 Task: In the sheet enable formula suggestions.
Action: Mouse moved to (209, 125)
Screenshot: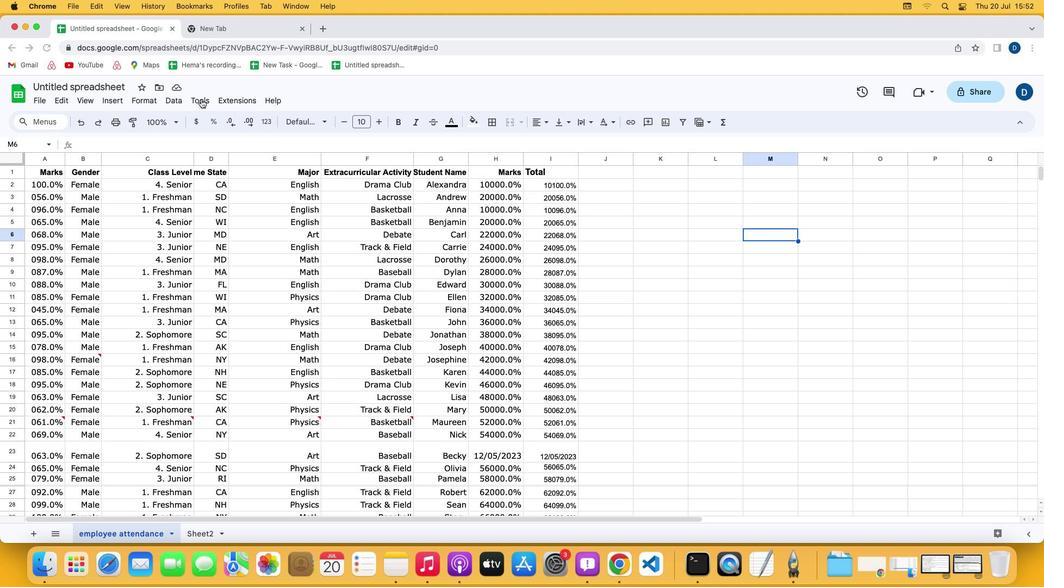 
Action: Mouse pressed left at (209, 125)
Screenshot: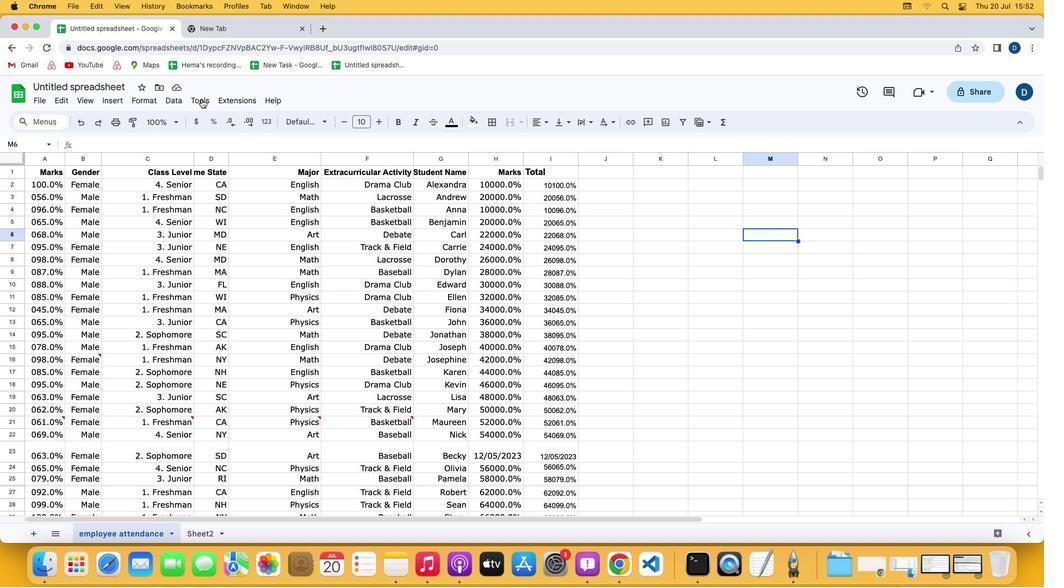 
Action: Mouse moved to (209, 126)
Screenshot: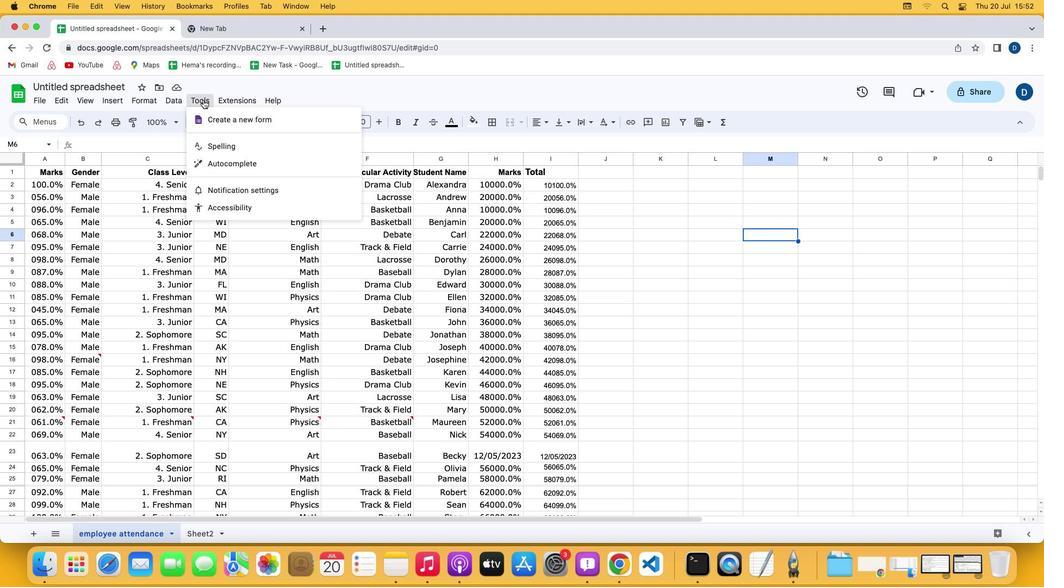 
Action: Mouse pressed left at (209, 126)
Screenshot: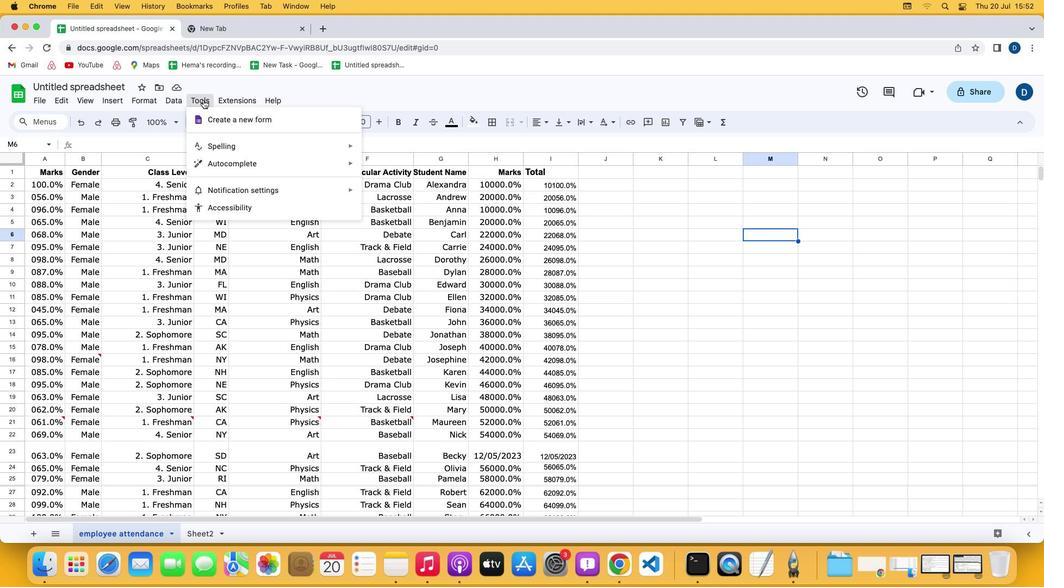 
Action: Mouse moved to (158, 318)
Screenshot: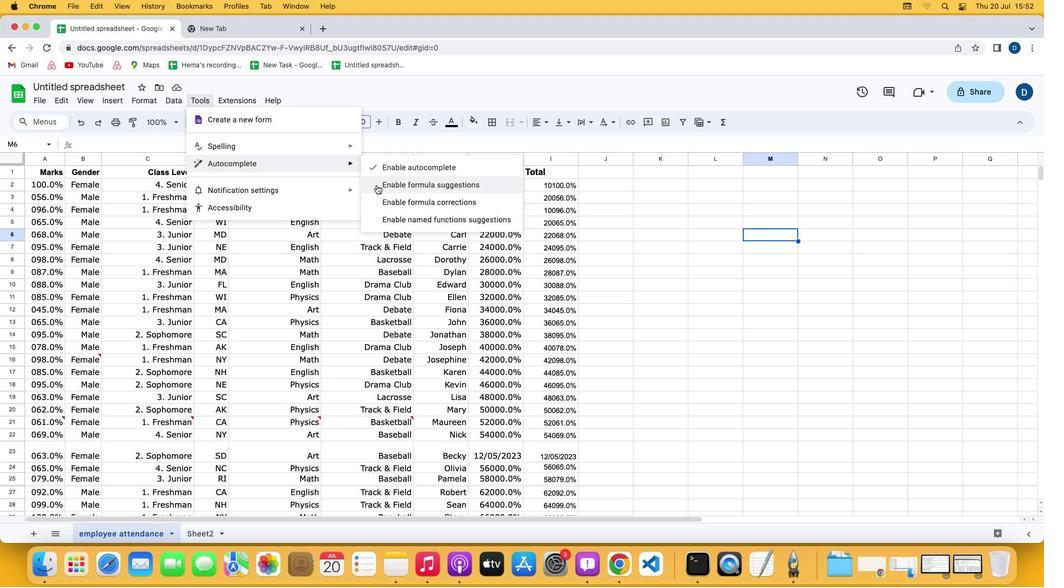 
Action: Mouse pressed left at (158, 318)
Screenshot: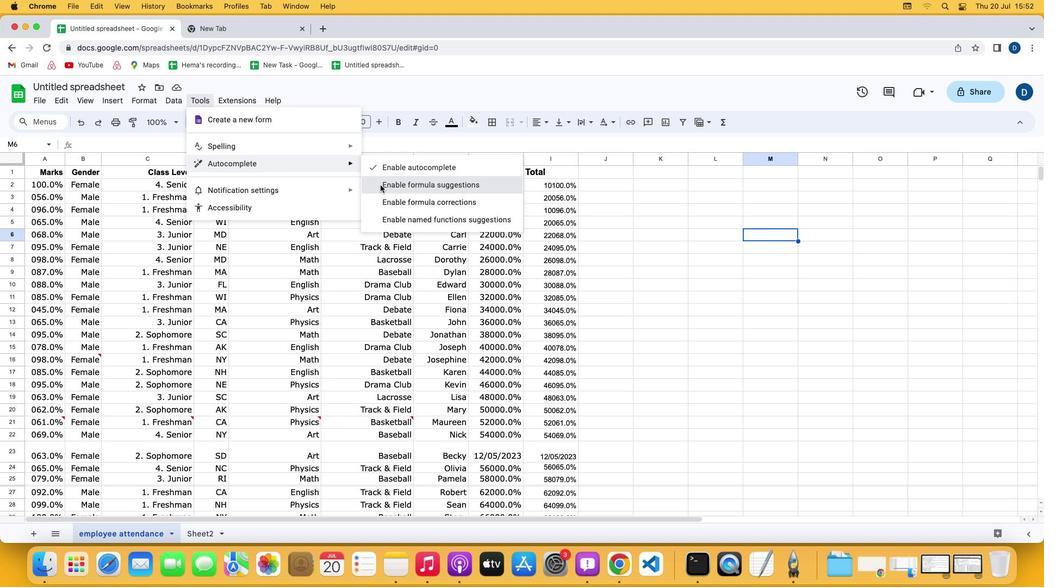 
Action: Mouse moved to (67, 448)
Screenshot: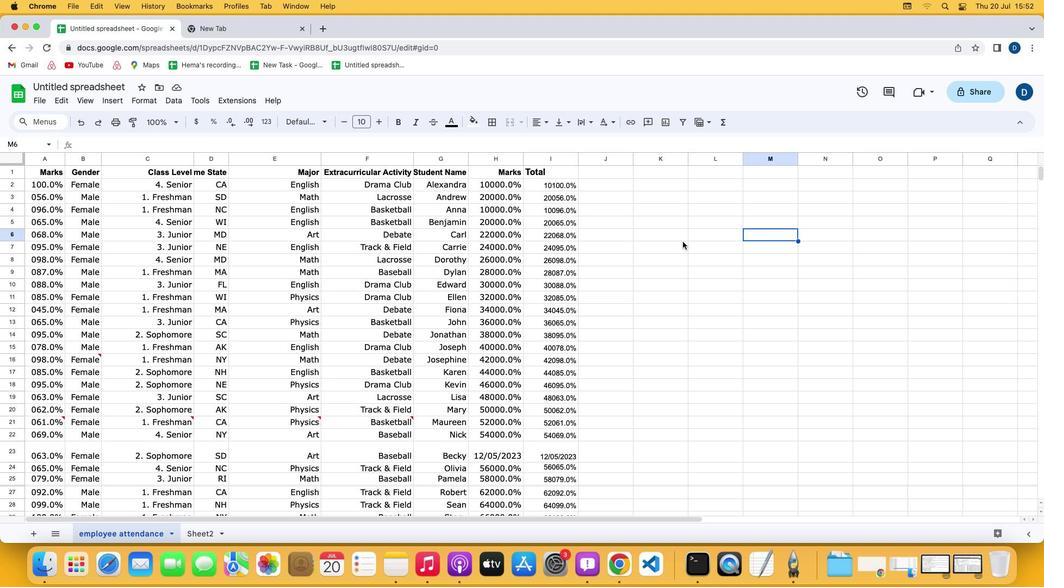 
